 Task: Select yellow to white scale from preview.
Action: Mouse moved to (196, 137)
Screenshot: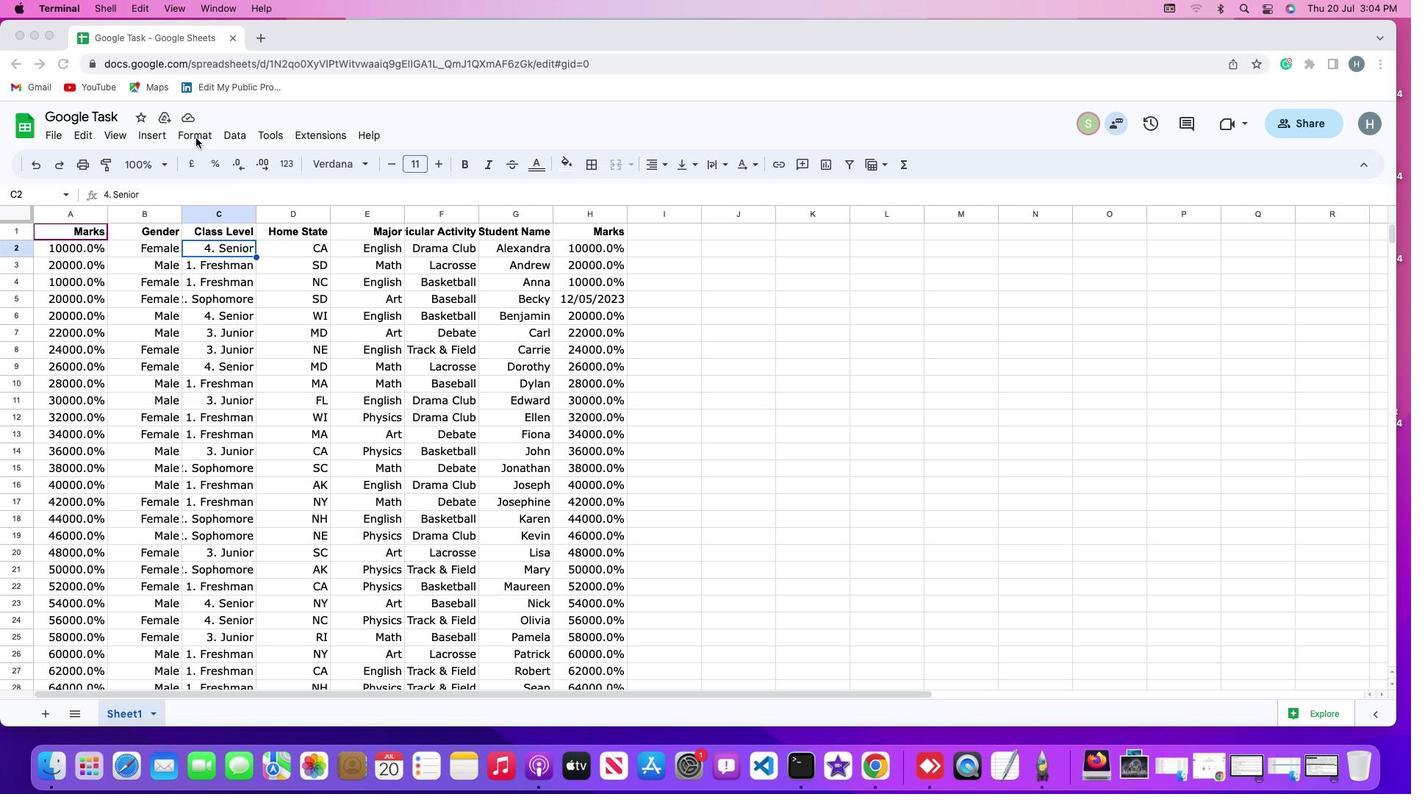 
Action: Mouse pressed left at (196, 137)
Screenshot: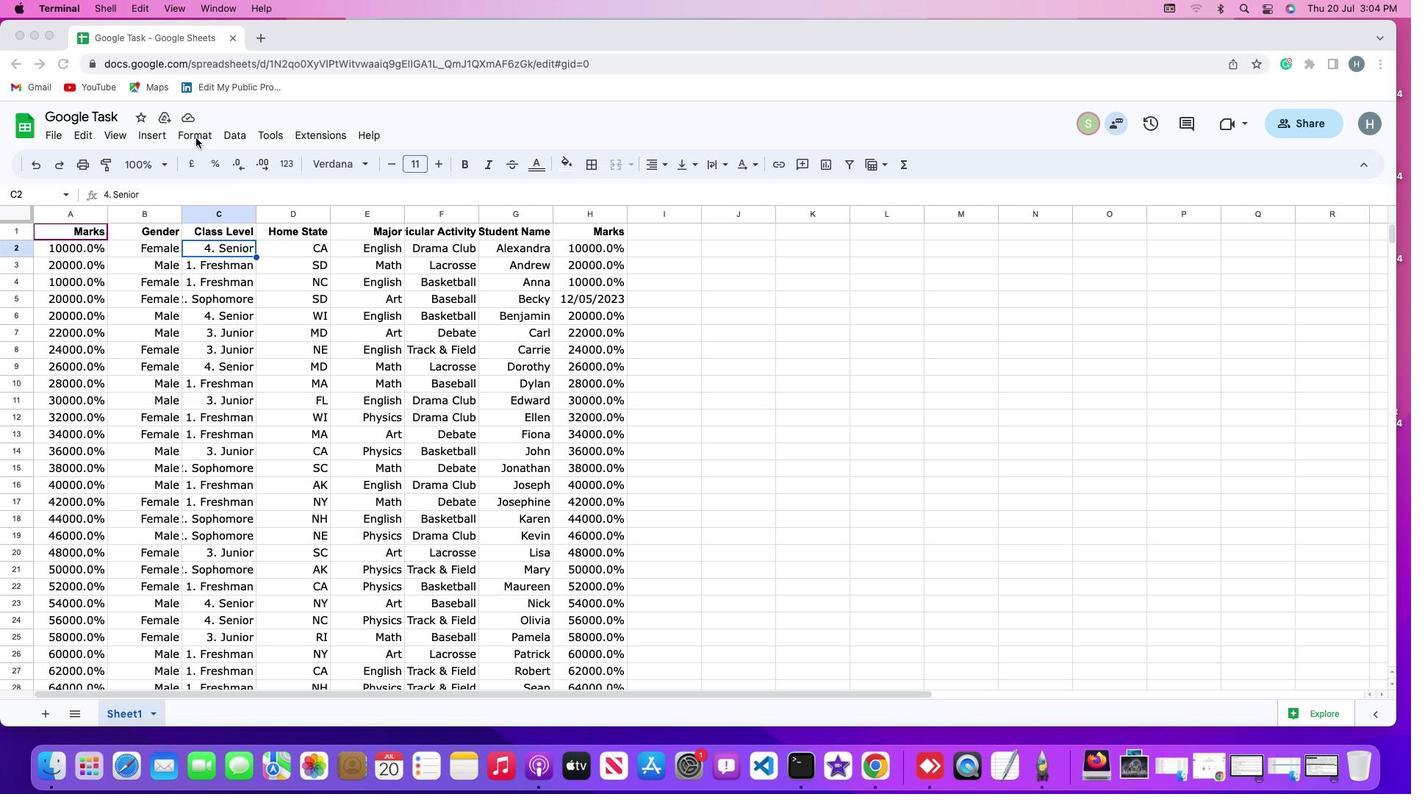 
Action: Mouse moved to (196, 133)
Screenshot: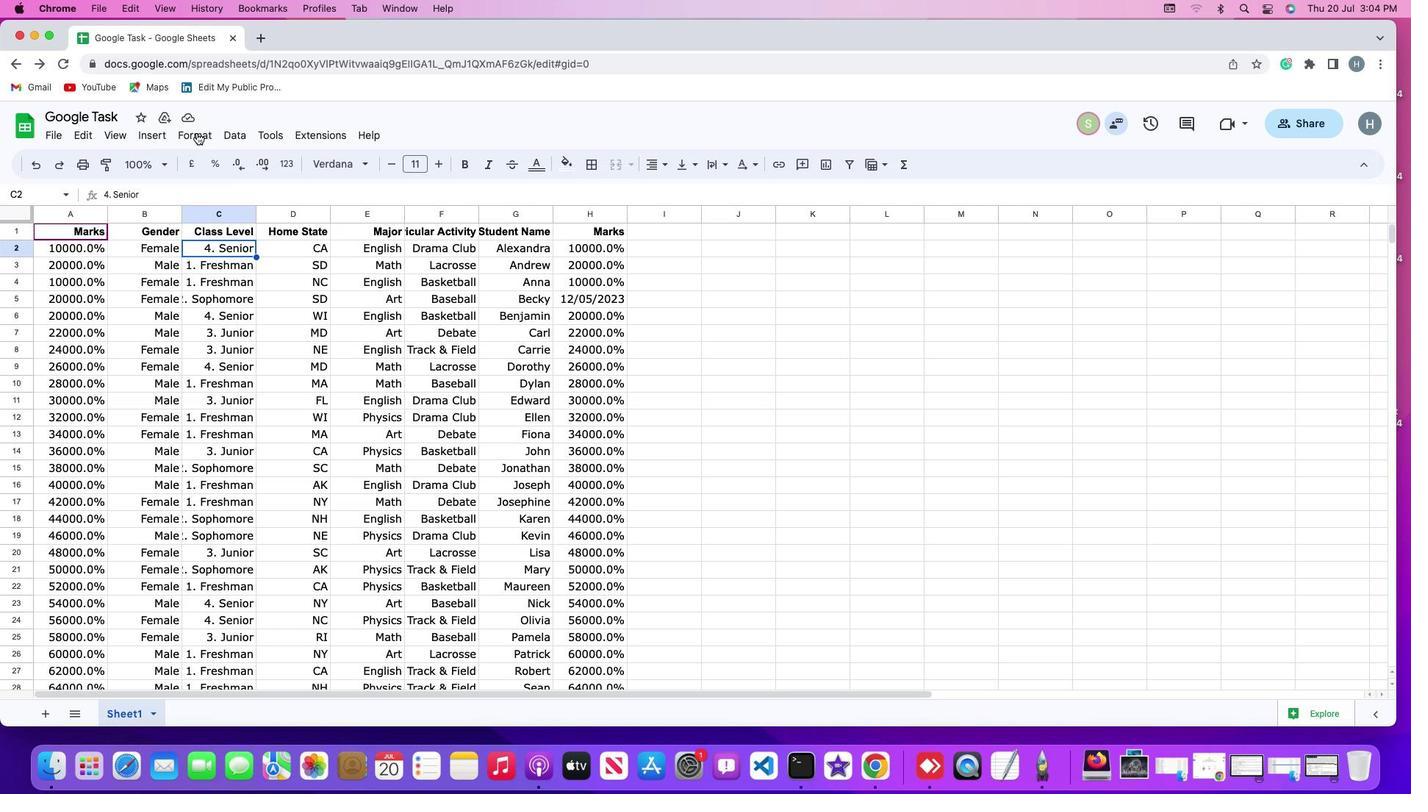 
Action: Mouse pressed left at (196, 133)
Screenshot: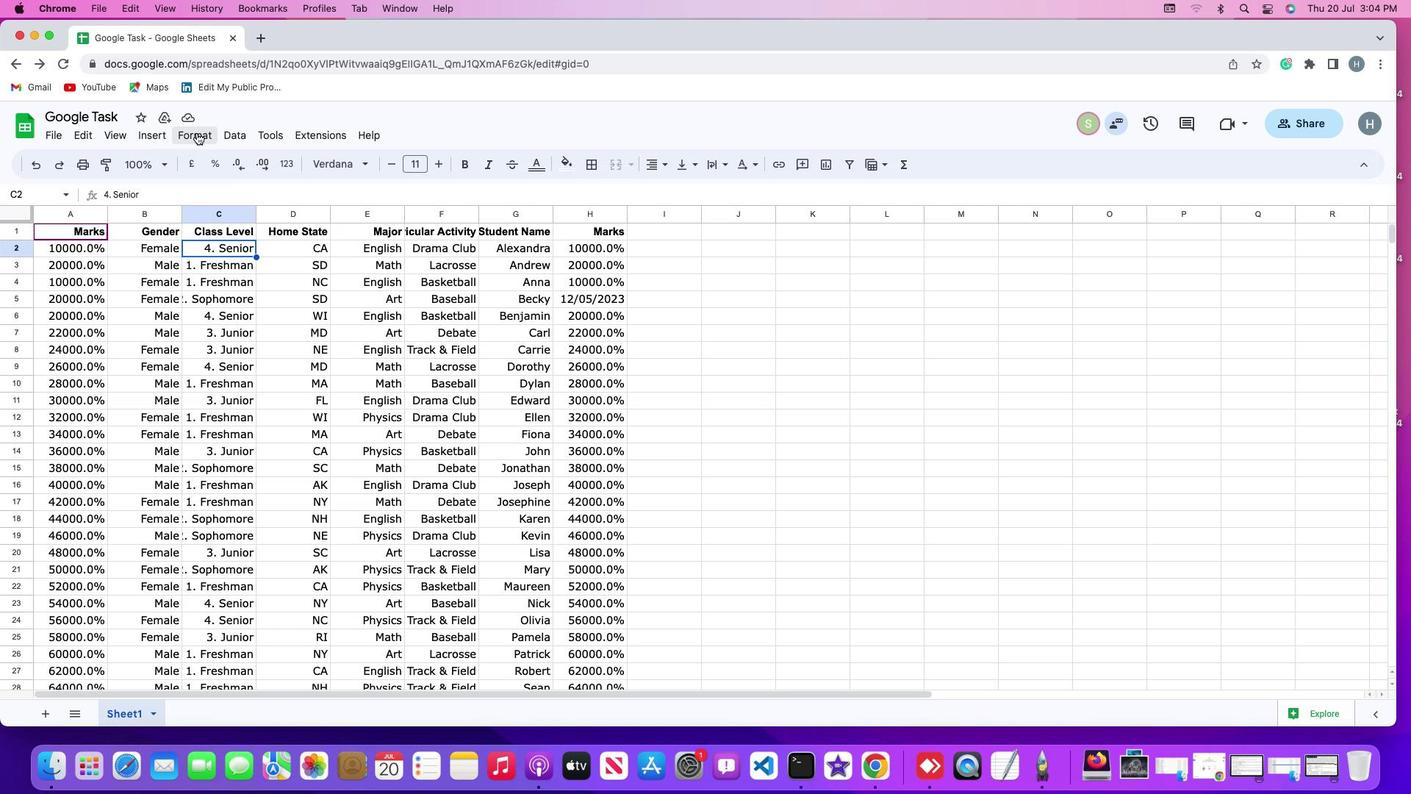
Action: Mouse moved to (211, 394)
Screenshot: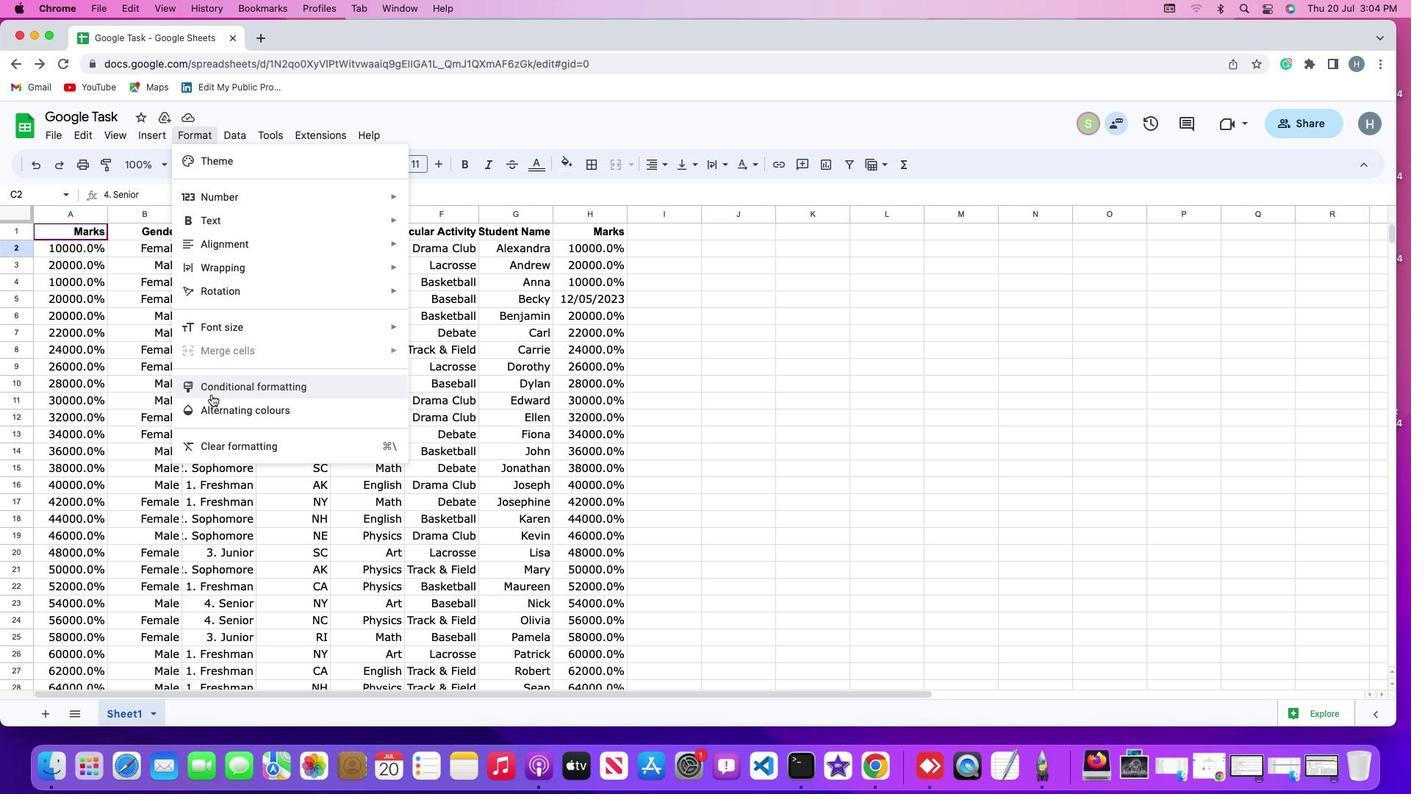 
Action: Mouse pressed left at (211, 394)
Screenshot: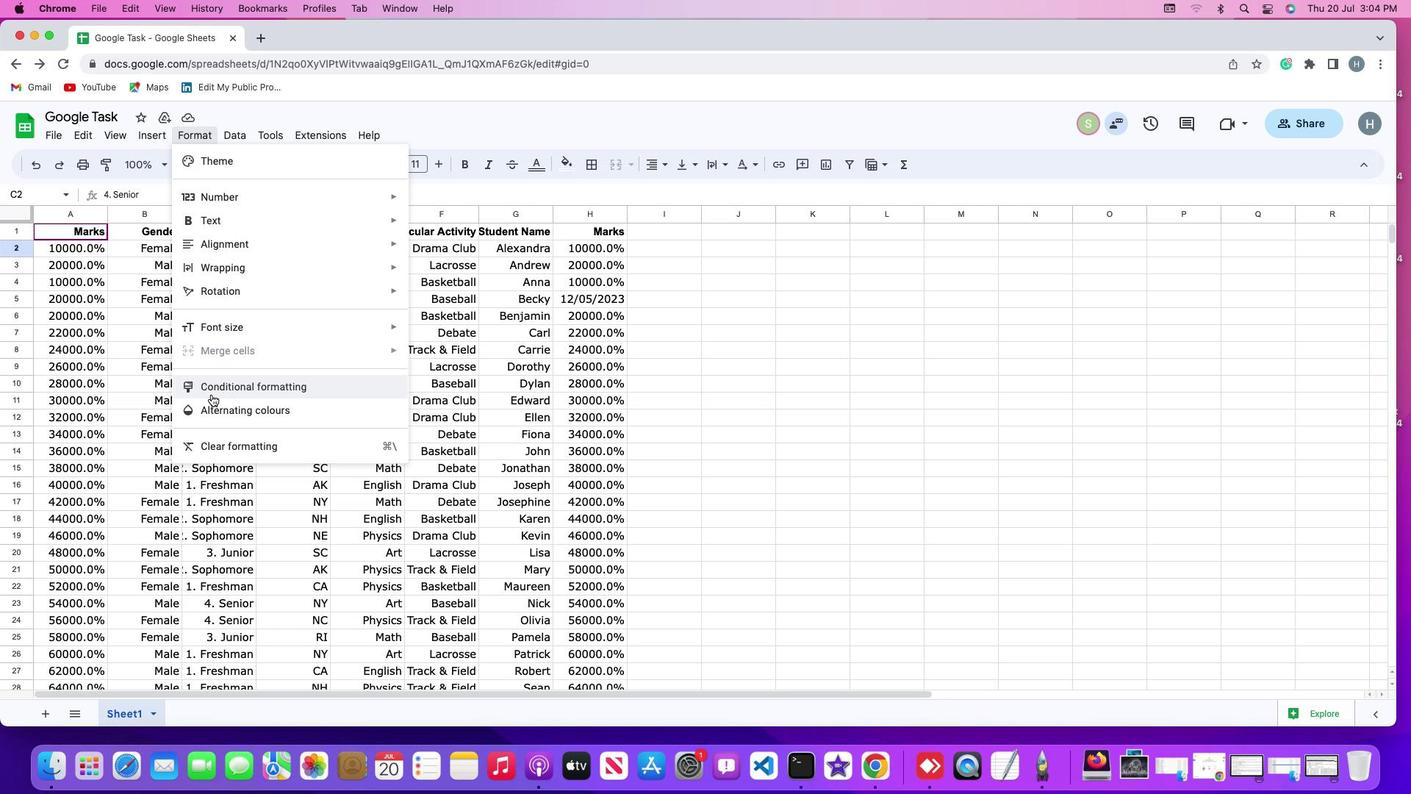 
Action: Mouse moved to (1206, 272)
Screenshot: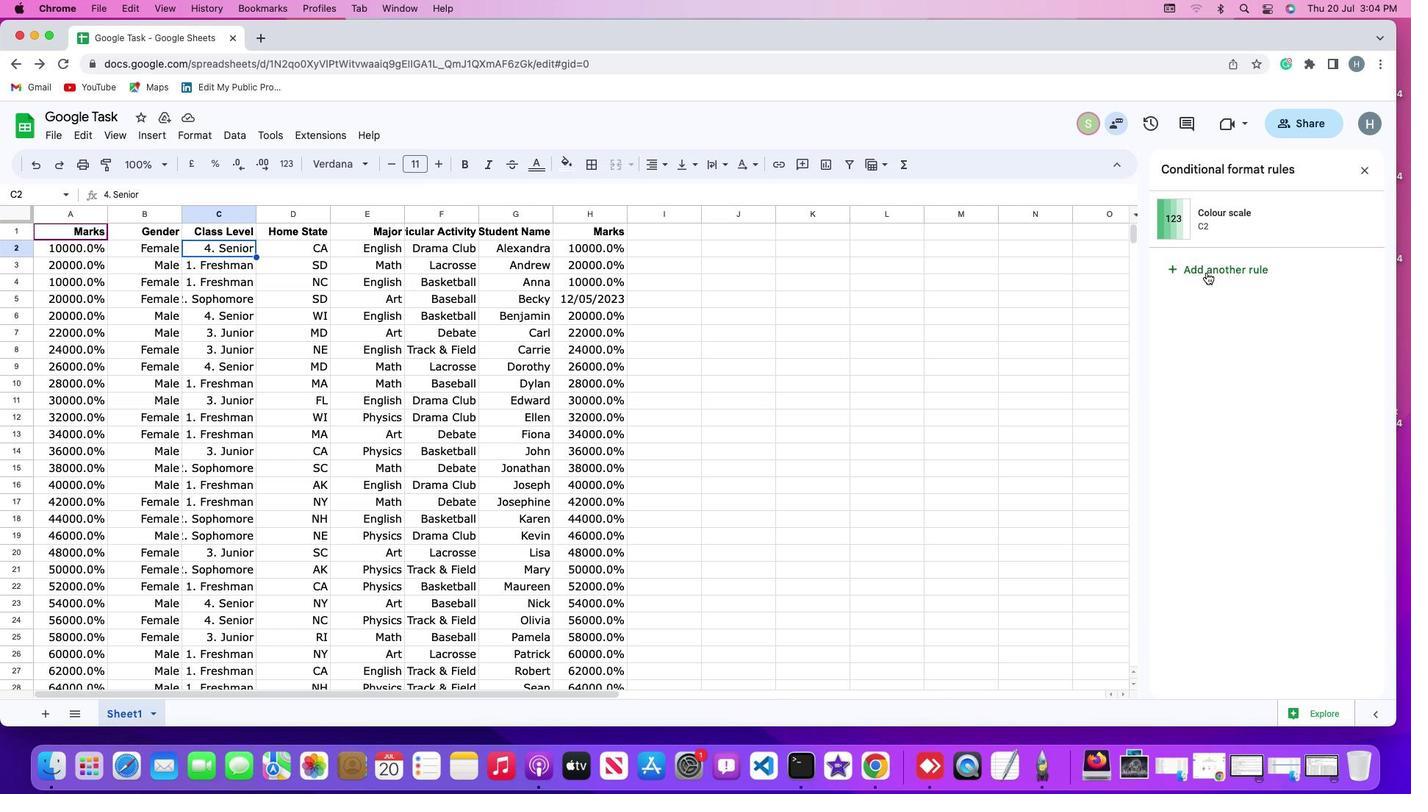 
Action: Mouse pressed left at (1206, 272)
Screenshot: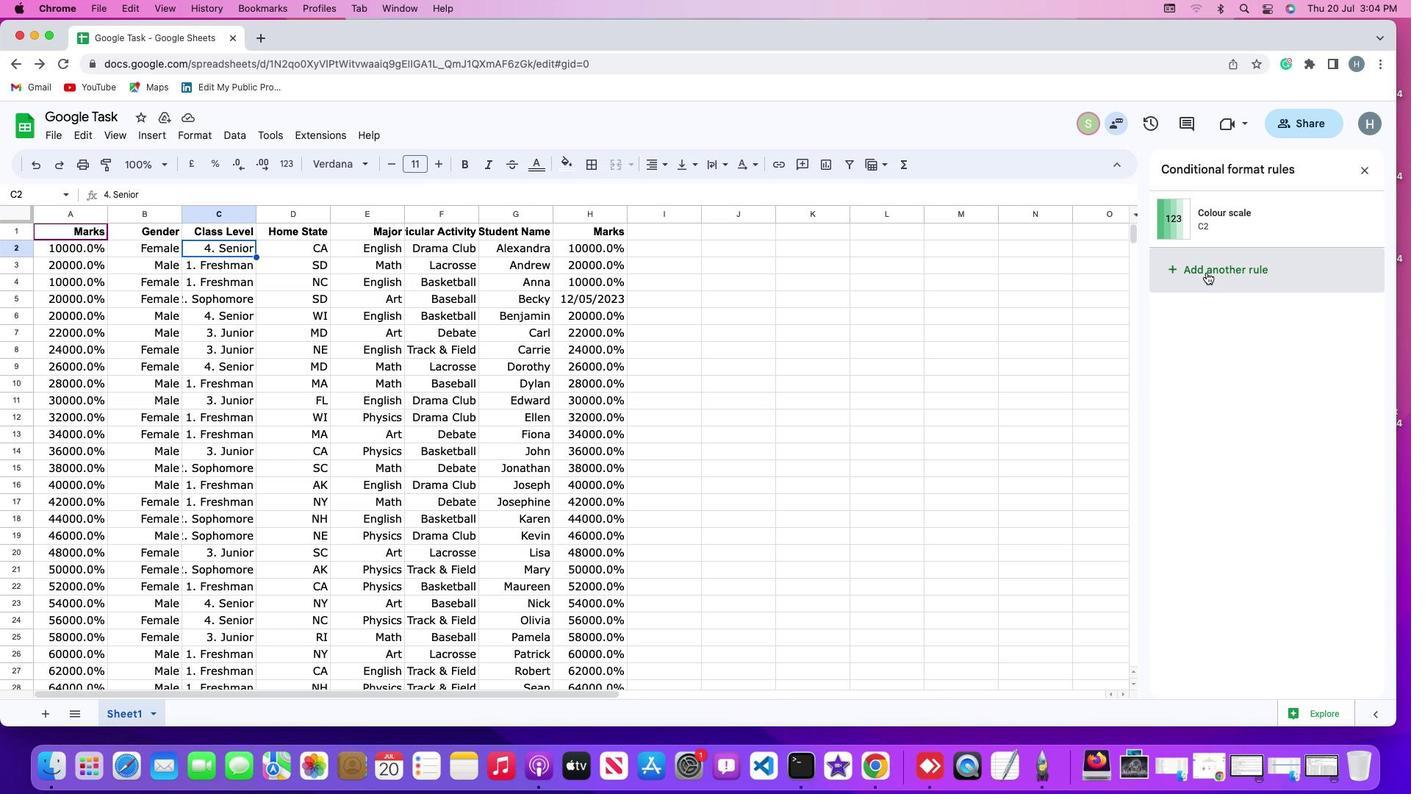 
Action: Mouse moved to (1321, 208)
Screenshot: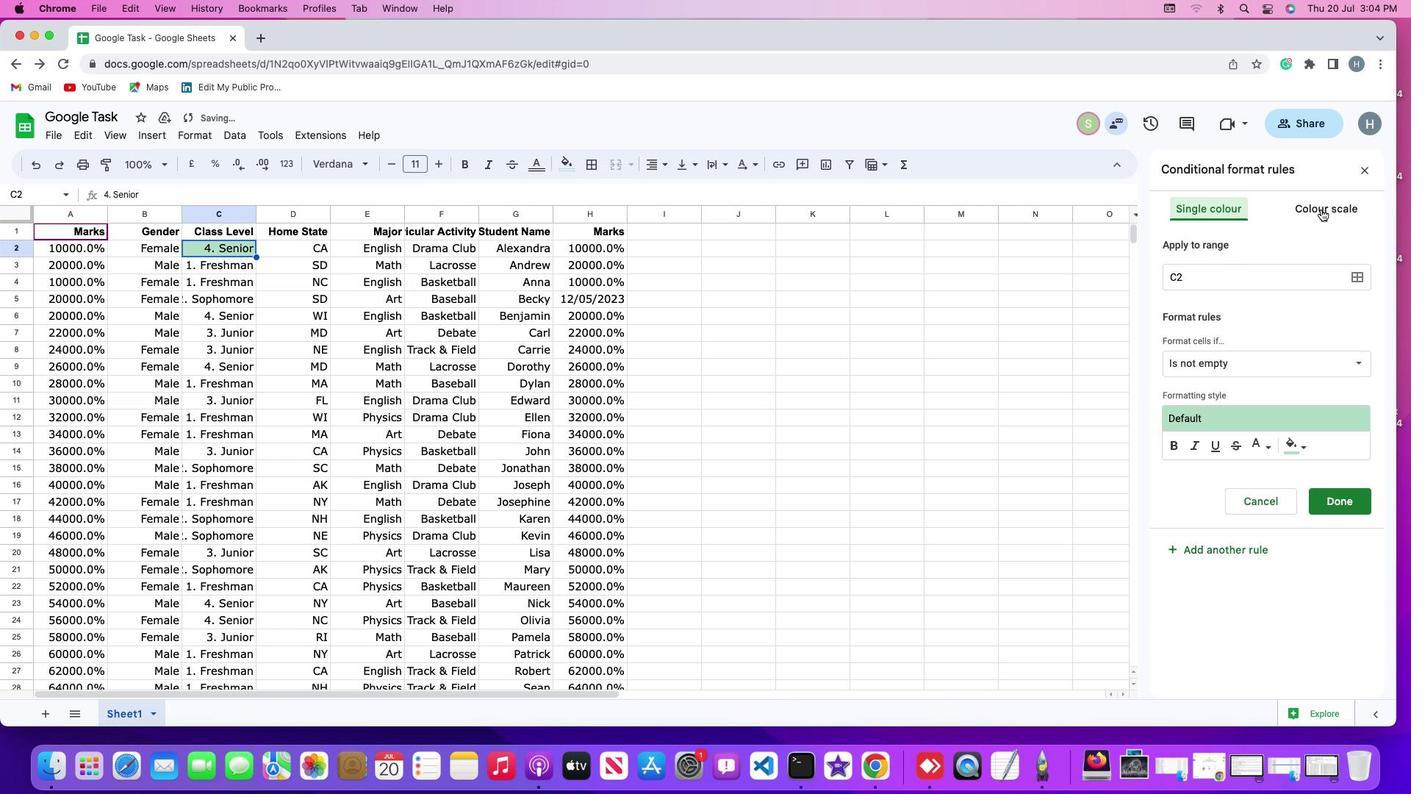 
Action: Mouse pressed left at (1321, 208)
Screenshot: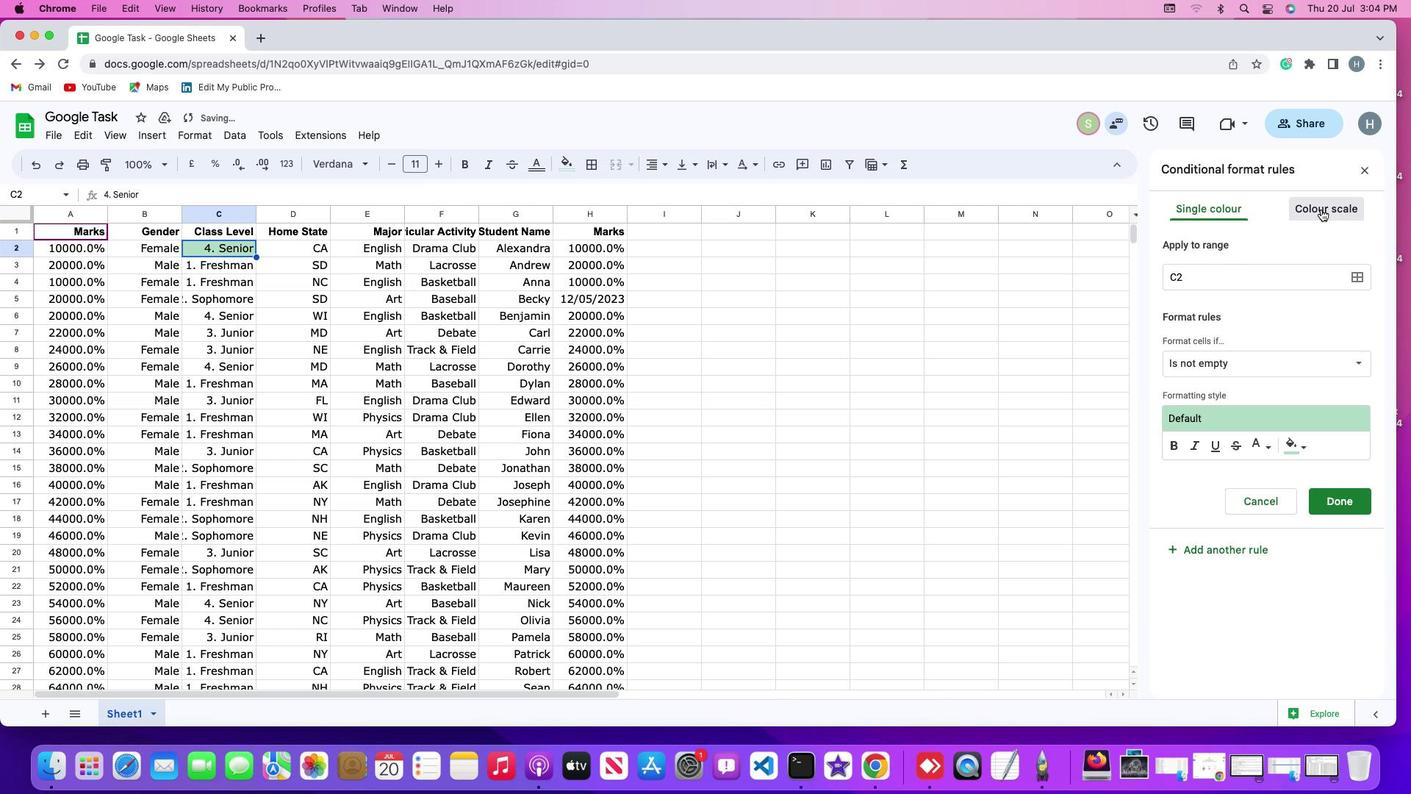 
Action: Mouse moved to (1281, 369)
Screenshot: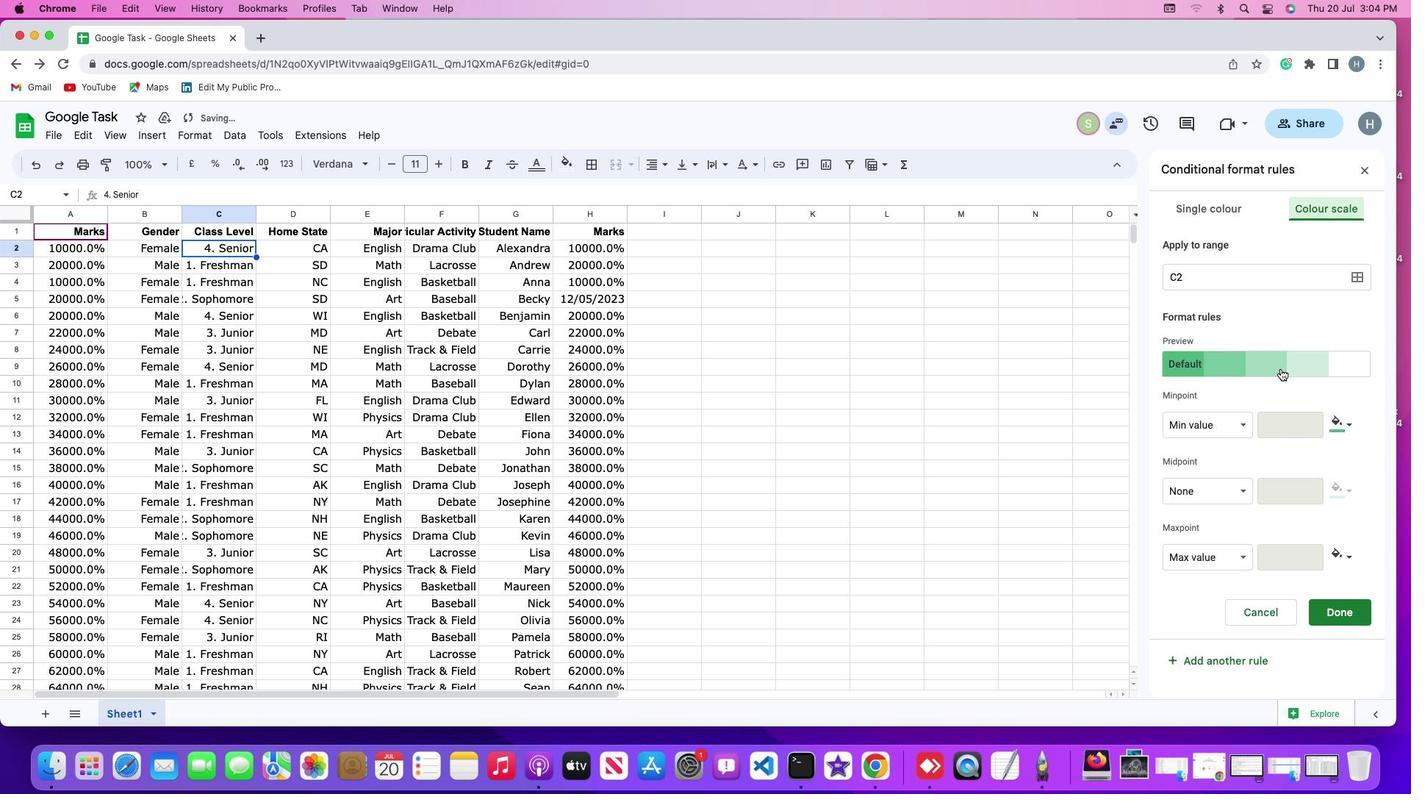 
Action: Mouse pressed left at (1281, 369)
Screenshot: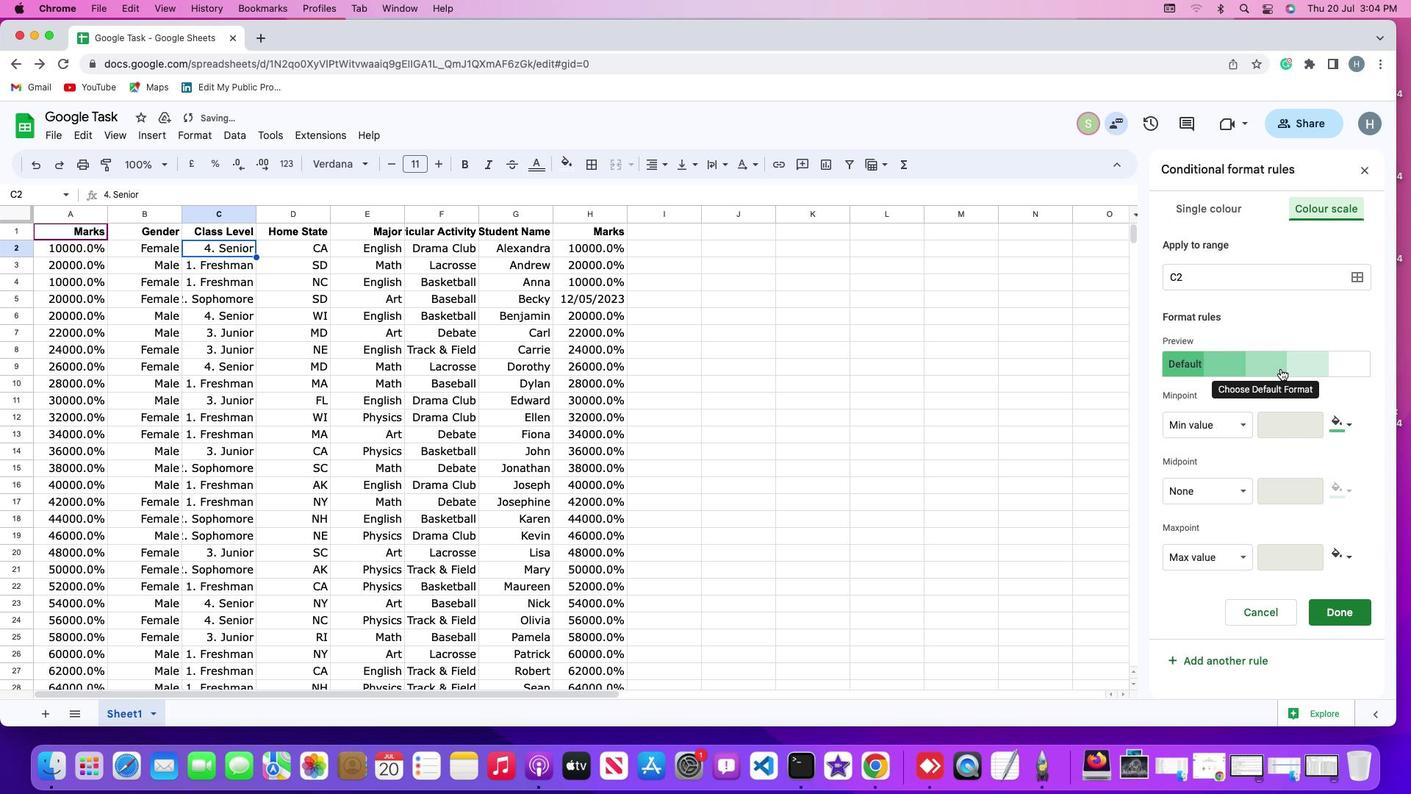 
Action: Mouse moved to (1260, 406)
Screenshot: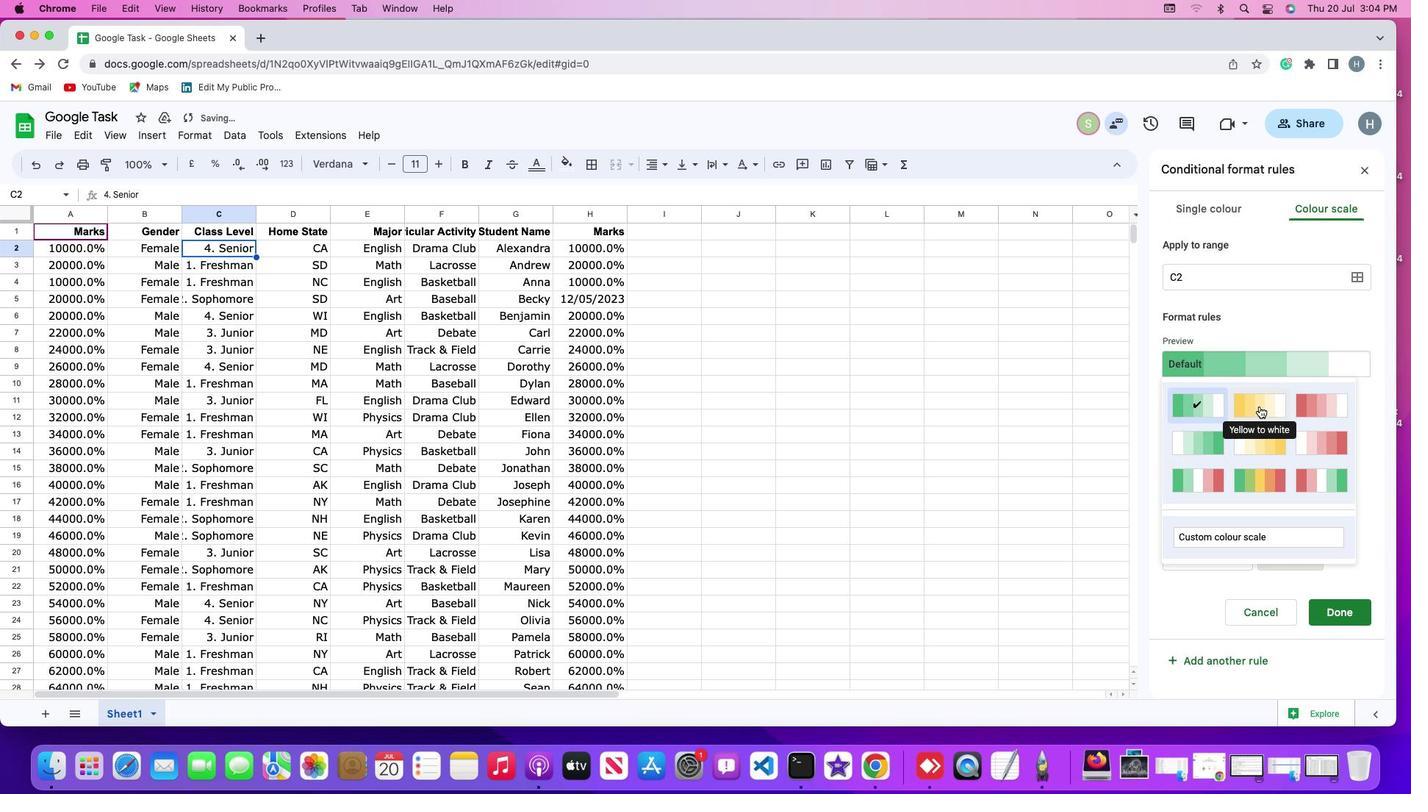 
Action: Mouse pressed left at (1260, 406)
Screenshot: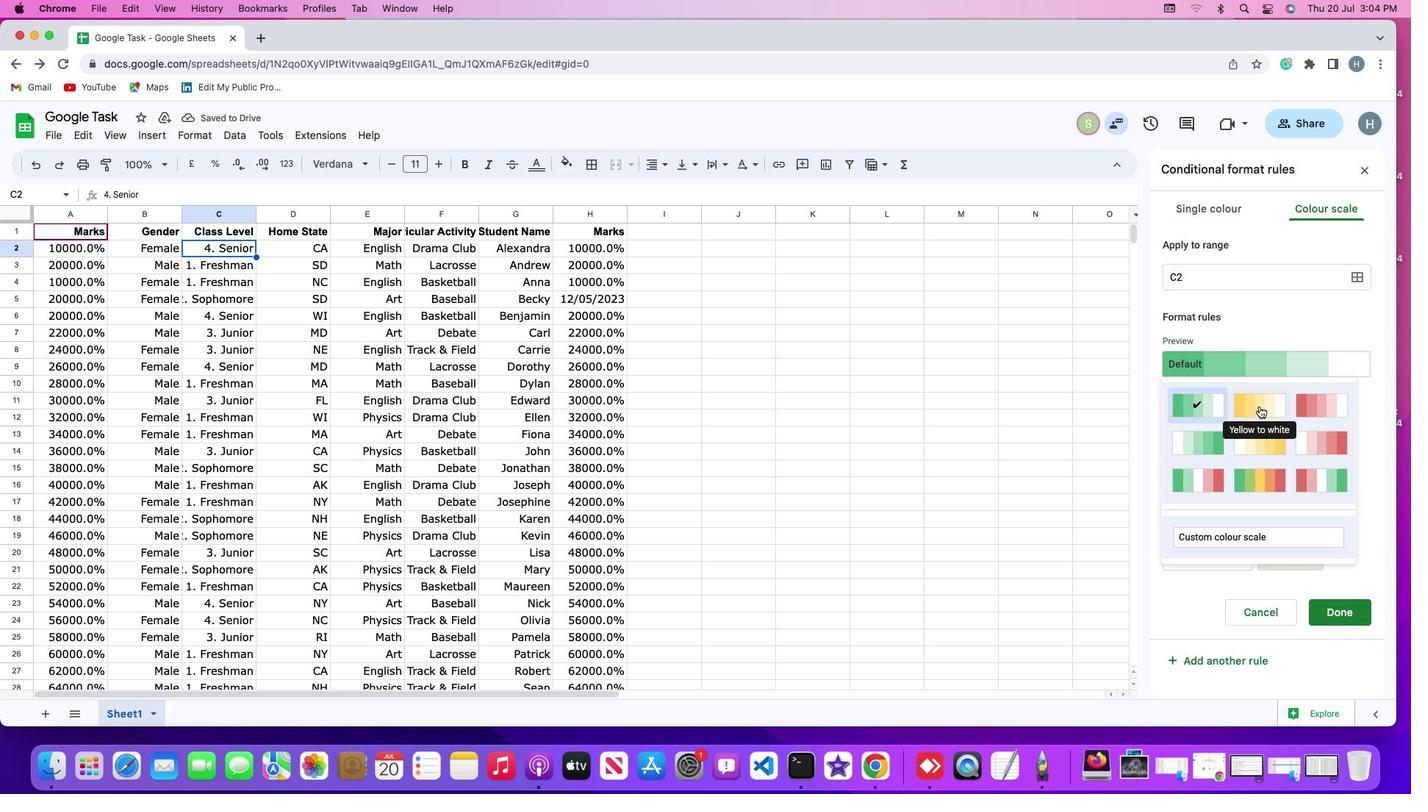 
Action: Mouse moved to (1243, 524)
Screenshot: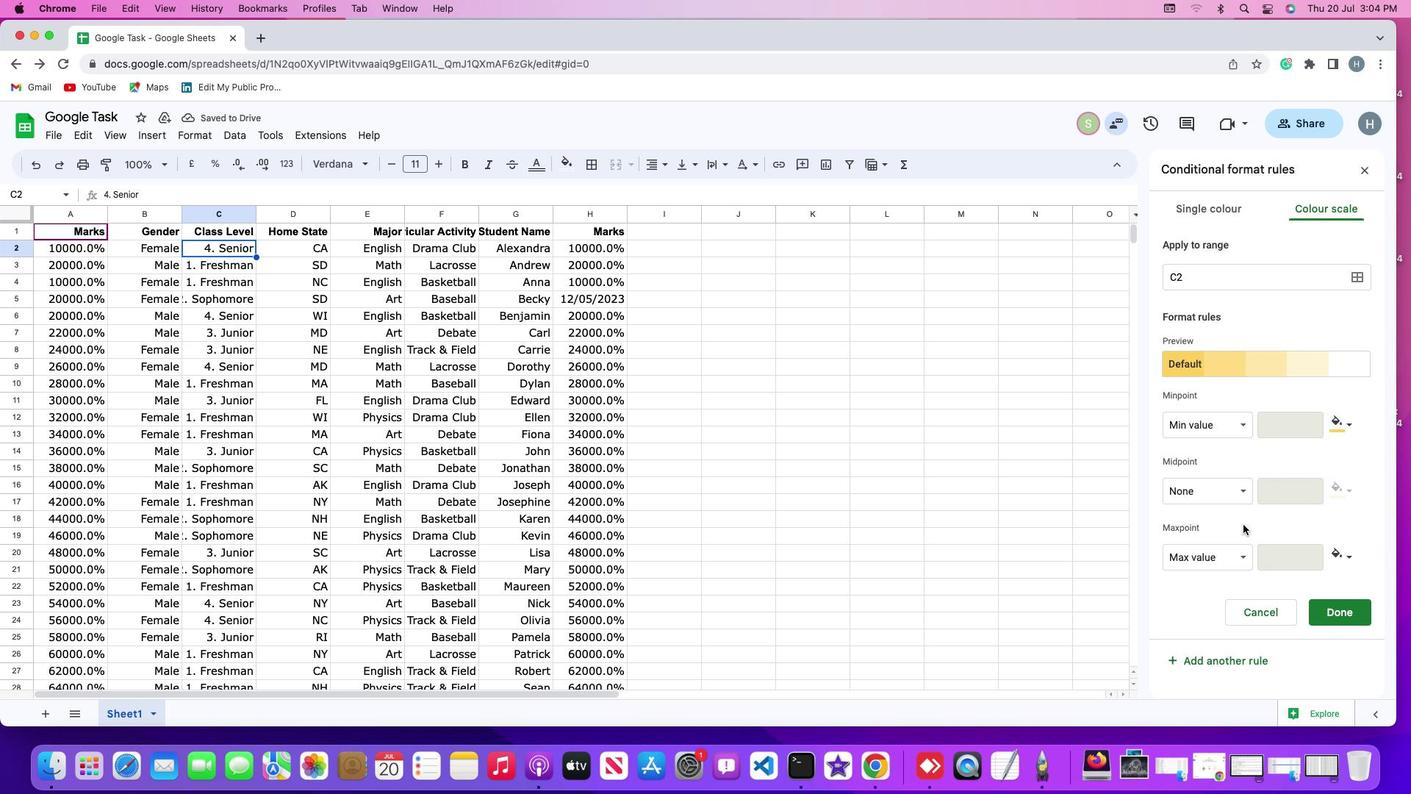 
